 Task: Open the business process manual by lucidchart template from the template gallery.
Action: Mouse moved to (37, 76)
Screenshot: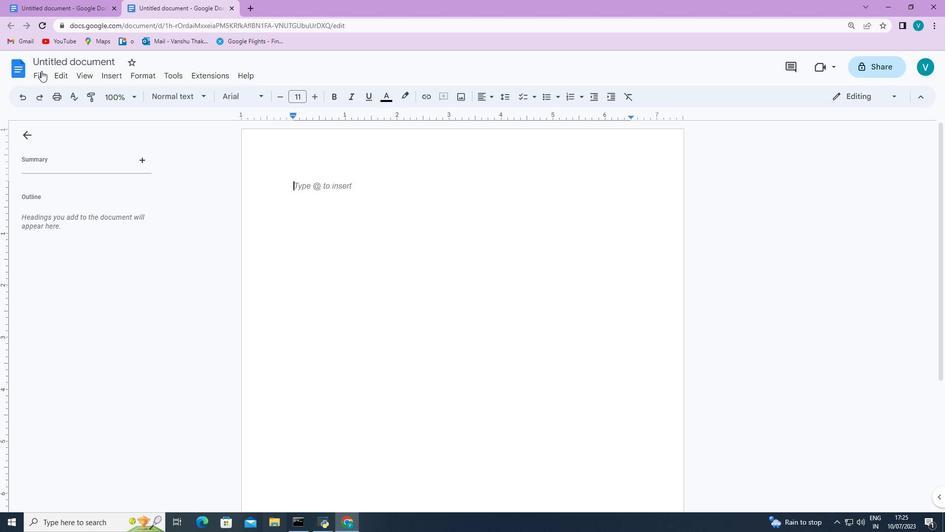 
Action: Mouse pressed left at (37, 76)
Screenshot: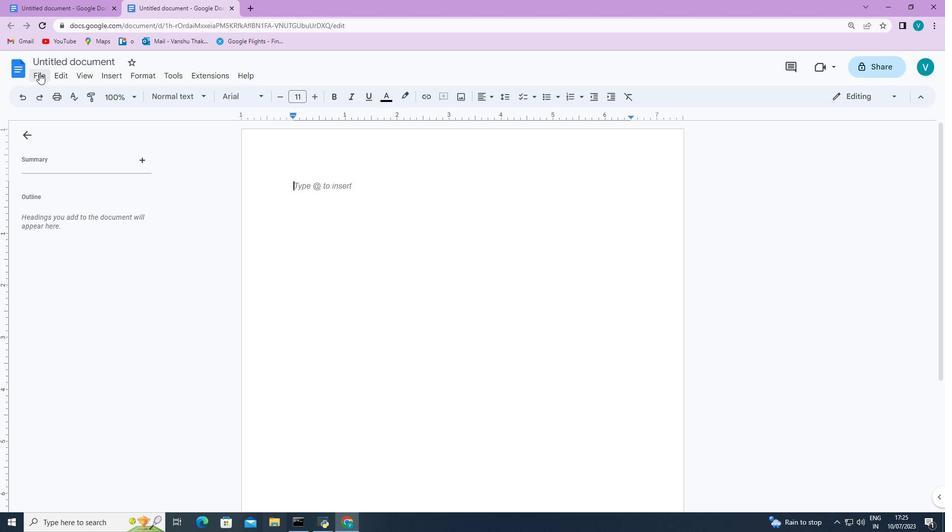 
Action: Mouse moved to (270, 119)
Screenshot: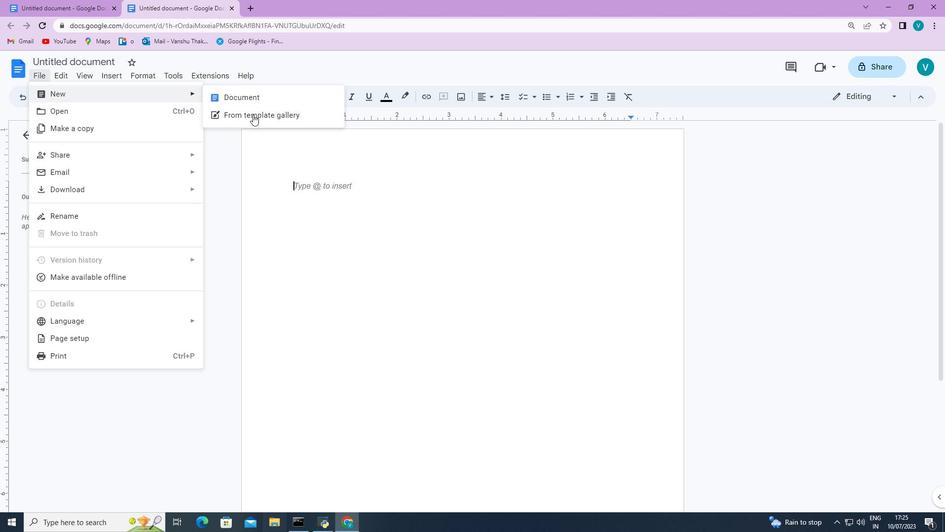
Action: Mouse pressed left at (270, 119)
Screenshot: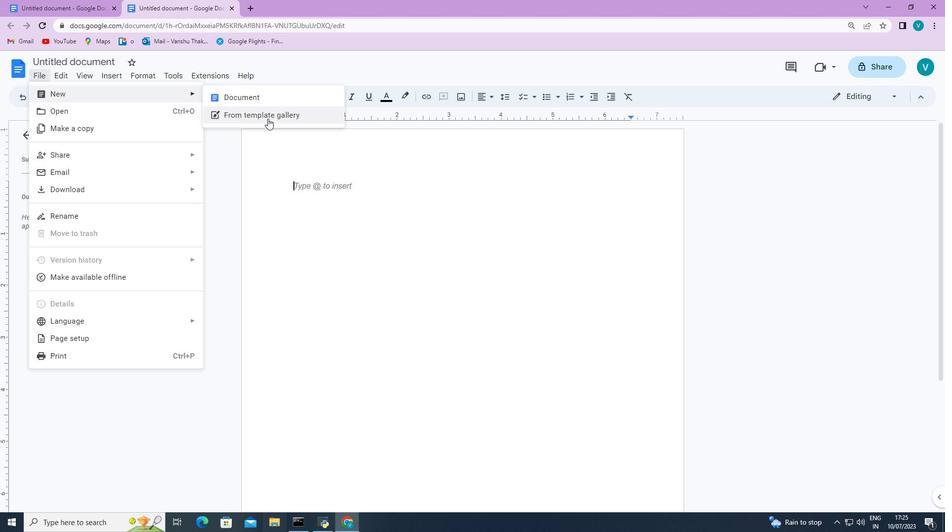 
Action: Mouse moved to (519, 197)
Screenshot: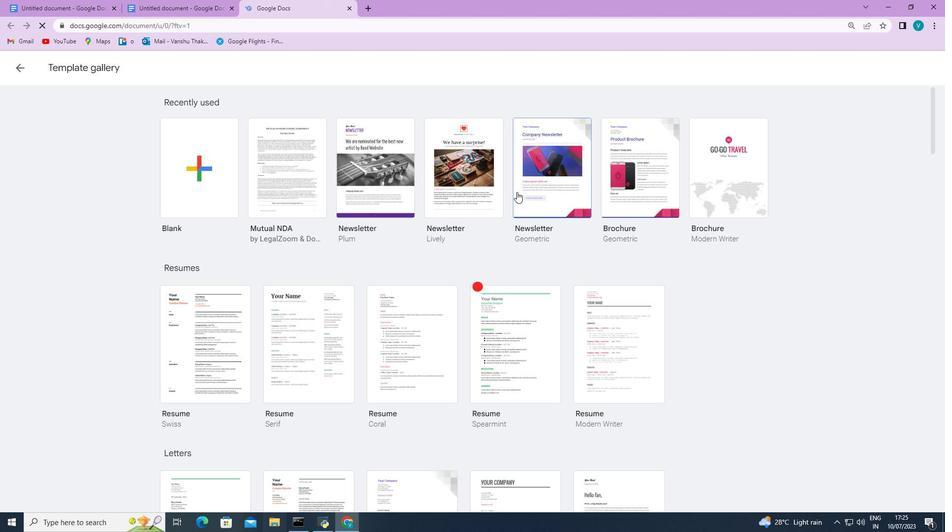 
Action: Mouse scrolled (519, 197) with delta (0, 0)
Screenshot: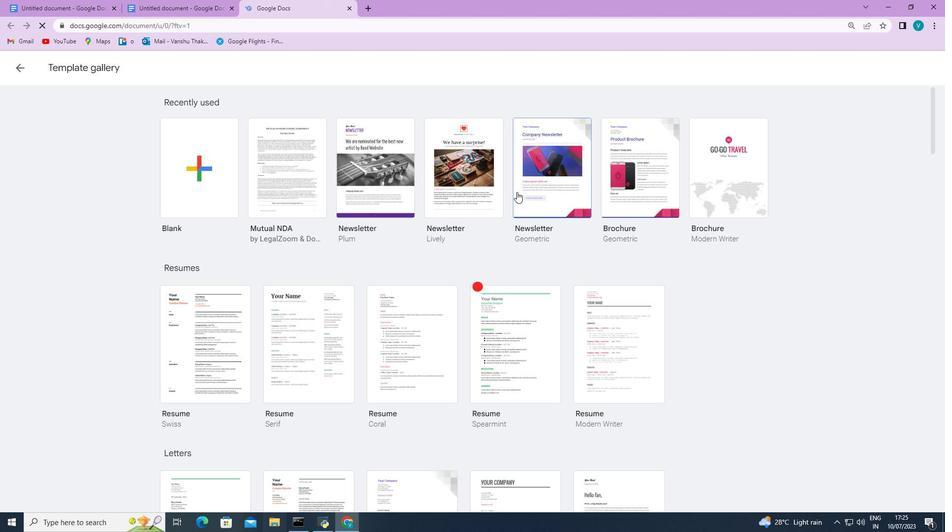 
Action: Mouse moved to (519, 198)
Screenshot: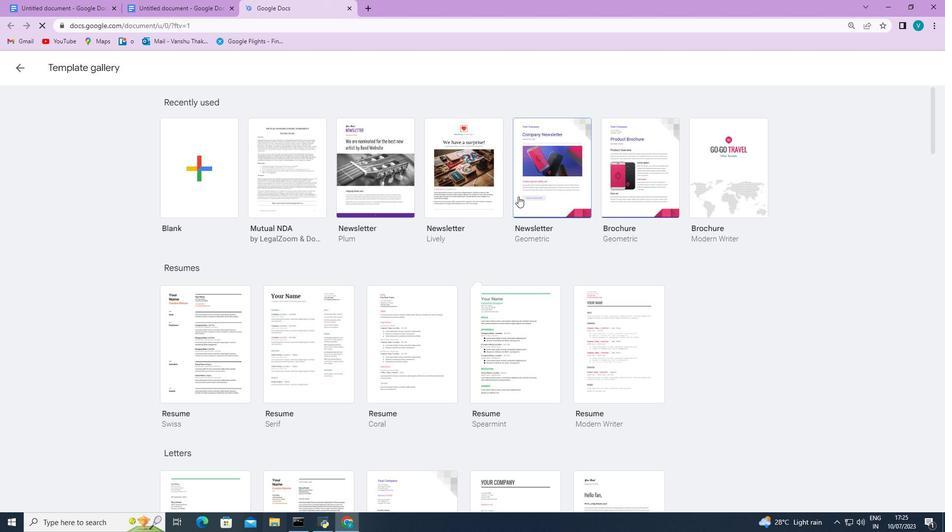 
Action: Mouse scrolled (519, 197) with delta (0, 0)
Screenshot: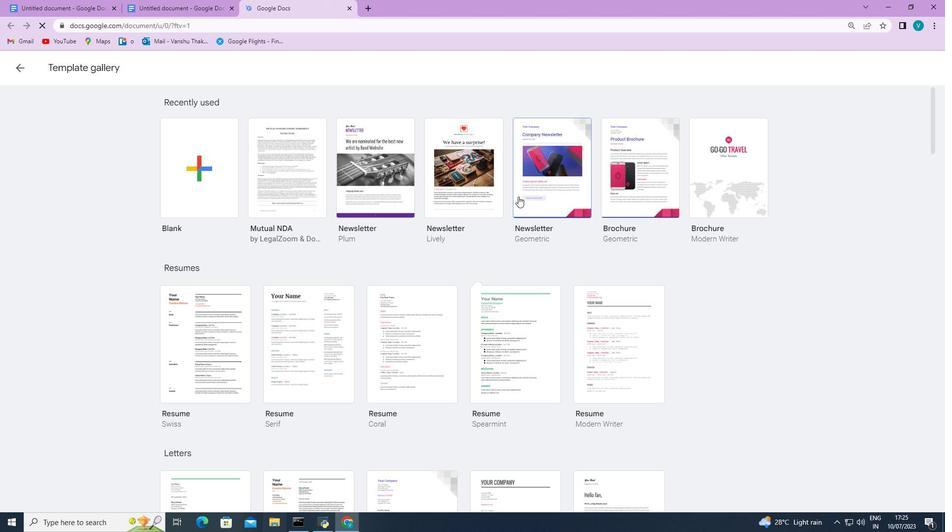 
Action: Mouse scrolled (519, 197) with delta (0, 0)
Screenshot: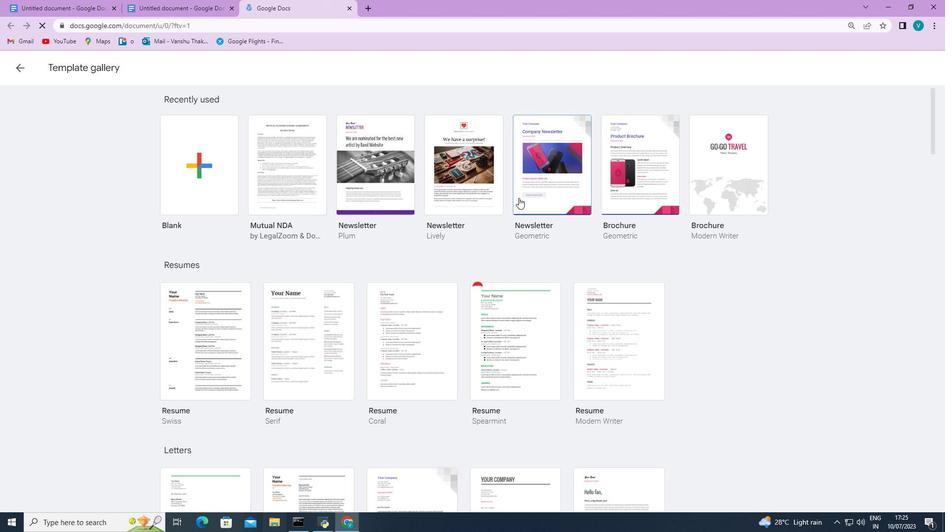 
Action: Mouse scrolled (519, 197) with delta (0, 0)
Screenshot: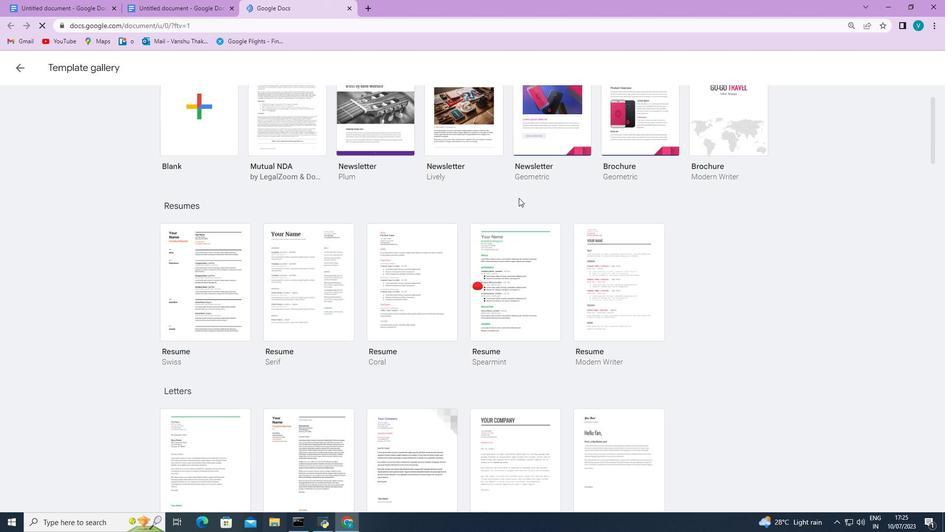 
Action: Mouse scrolled (519, 197) with delta (0, 0)
Screenshot: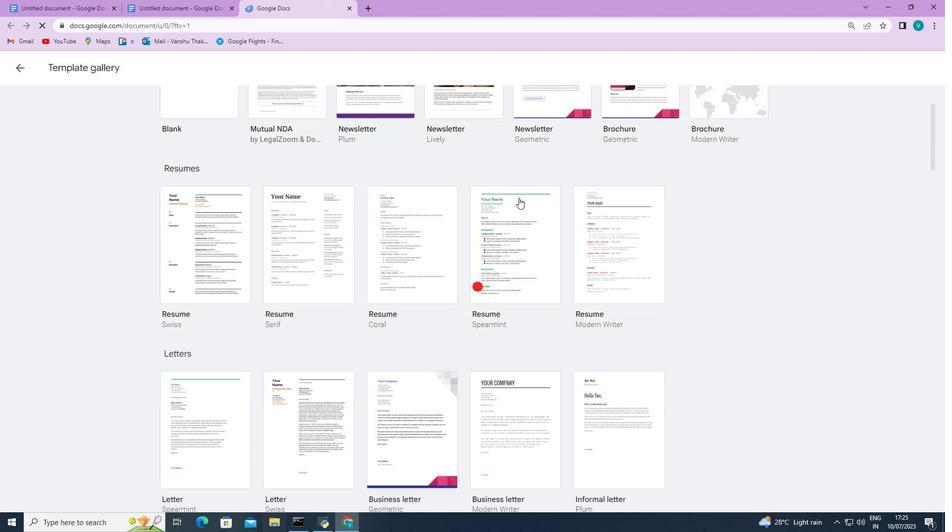 
Action: Mouse scrolled (519, 197) with delta (0, 0)
Screenshot: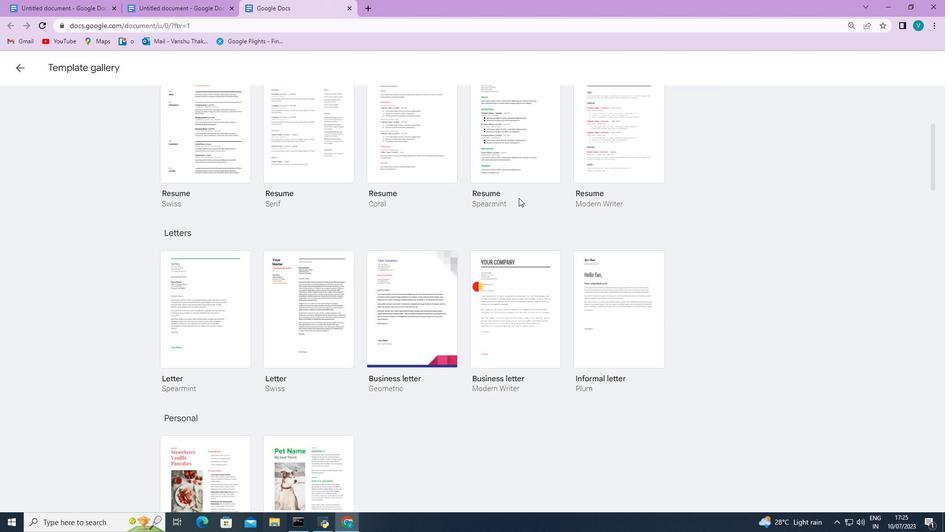 
Action: Mouse scrolled (519, 197) with delta (0, 0)
Screenshot: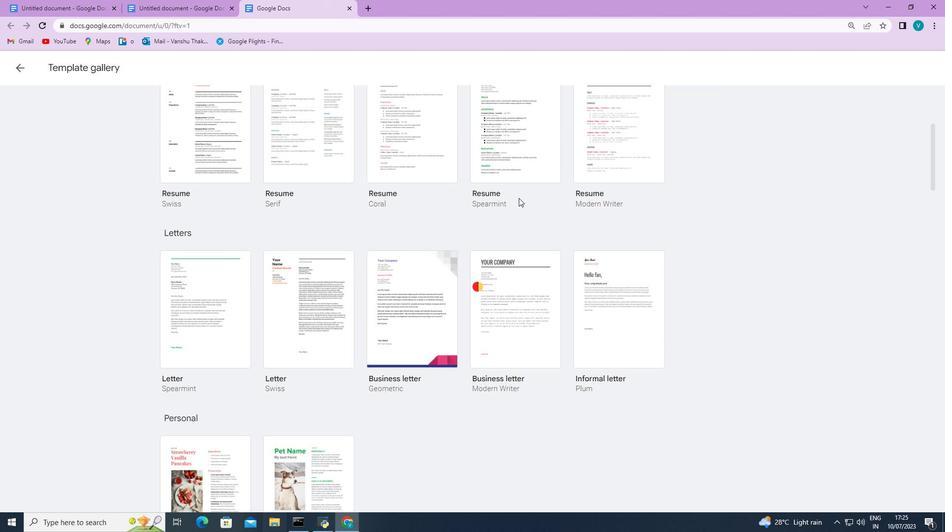 
Action: Mouse scrolled (519, 197) with delta (0, 0)
Screenshot: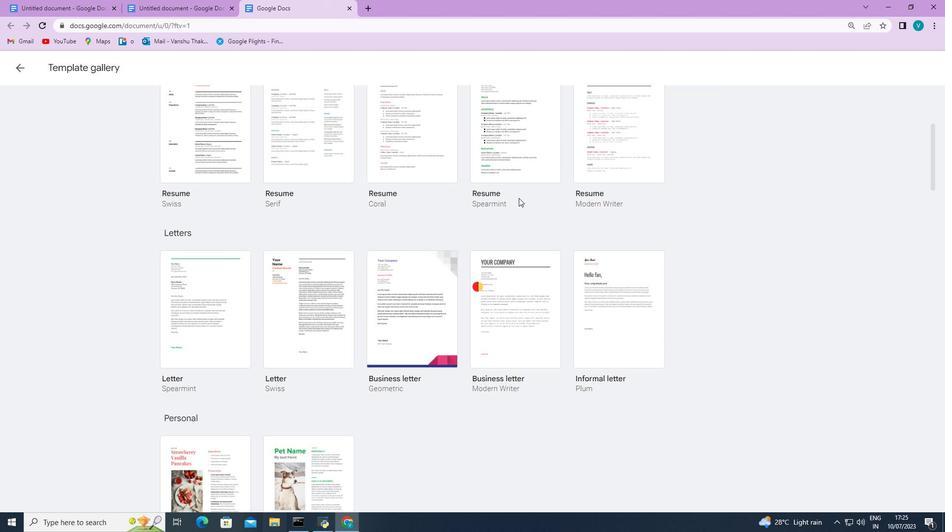
Action: Mouse scrolled (519, 197) with delta (0, 0)
Screenshot: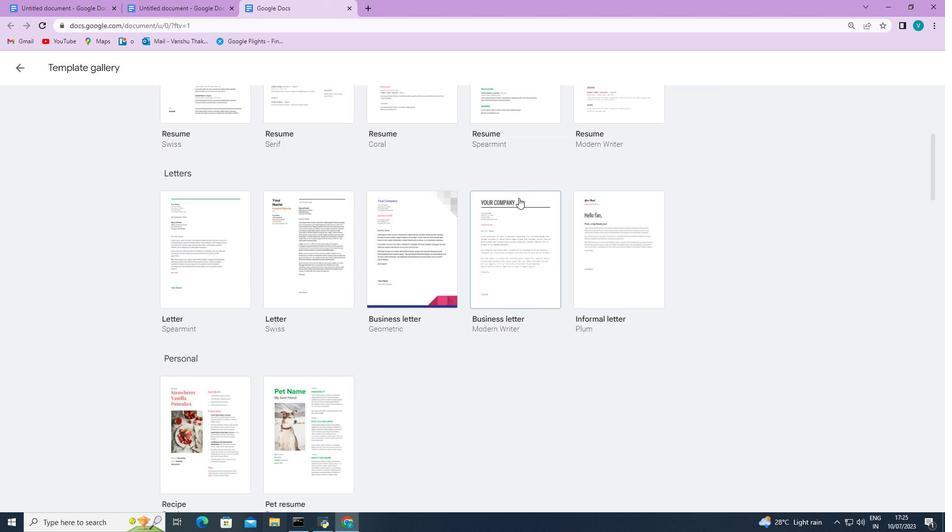 
Action: Mouse scrolled (519, 197) with delta (0, 0)
Screenshot: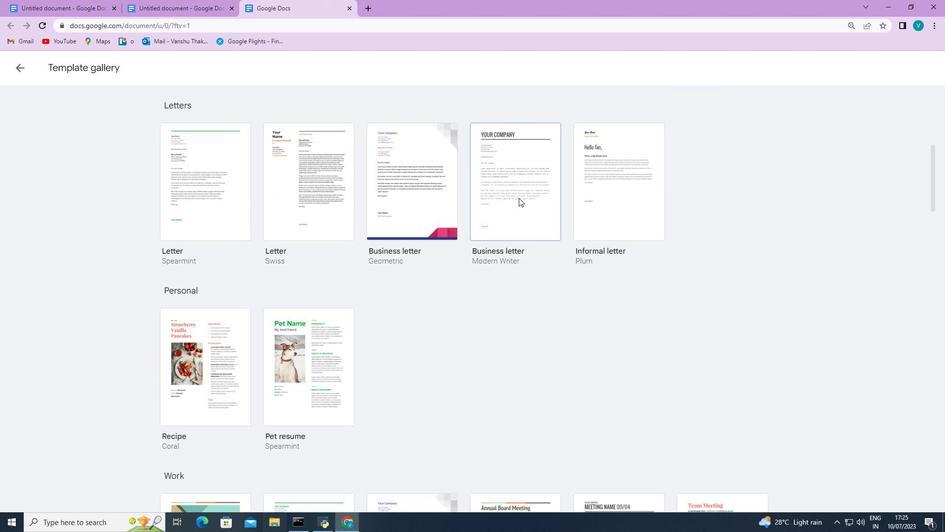 
Action: Mouse scrolled (519, 197) with delta (0, 0)
Screenshot: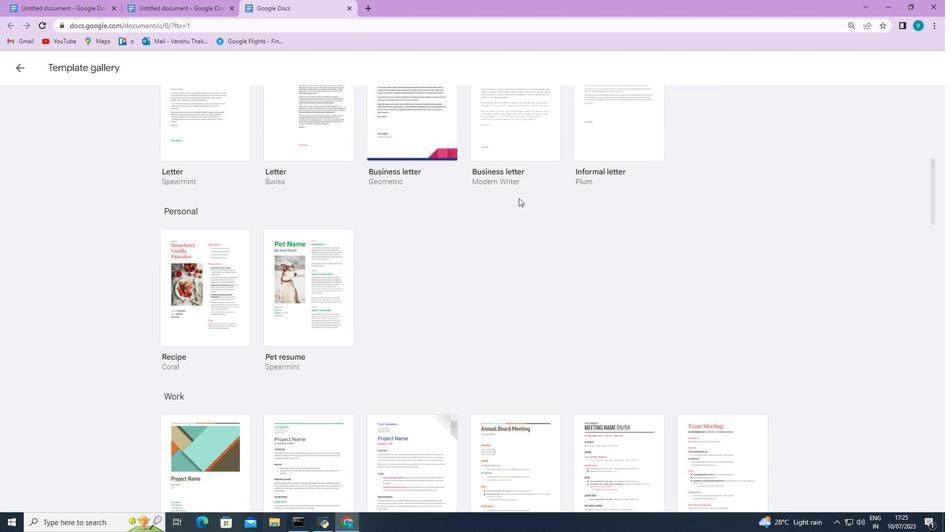 
Action: Mouse scrolled (519, 197) with delta (0, 0)
Screenshot: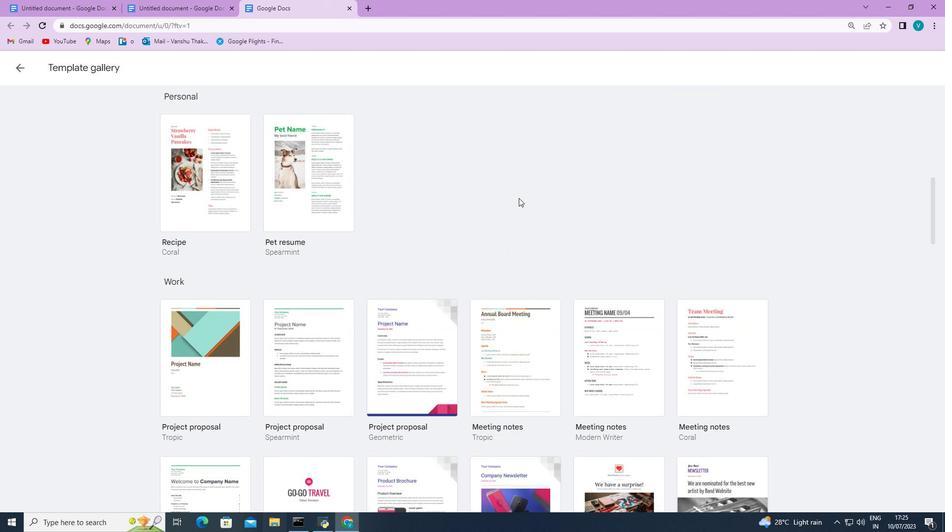 
Action: Mouse scrolled (519, 197) with delta (0, 0)
Screenshot: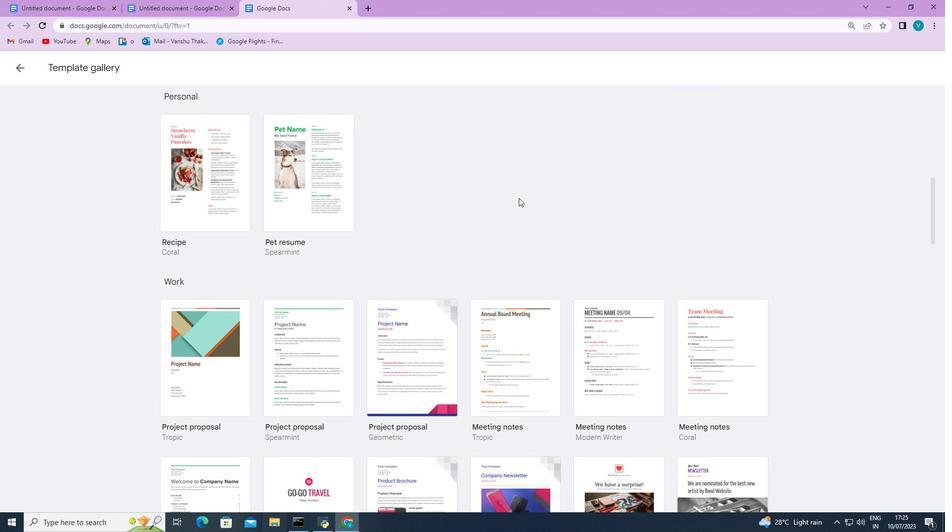 
Action: Mouse scrolled (519, 197) with delta (0, 0)
Screenshot: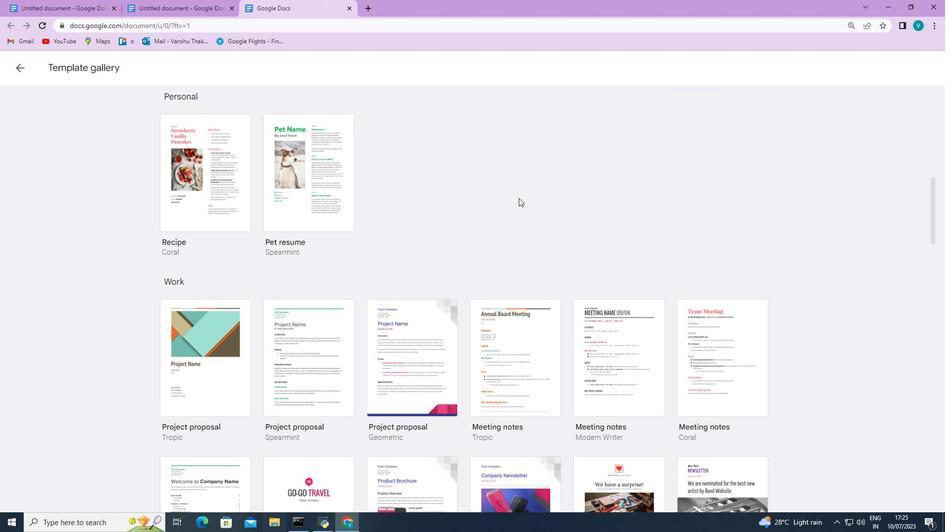 
Action: Mouse scrolled (519, 197) with delta (0, 0)
Screenshot: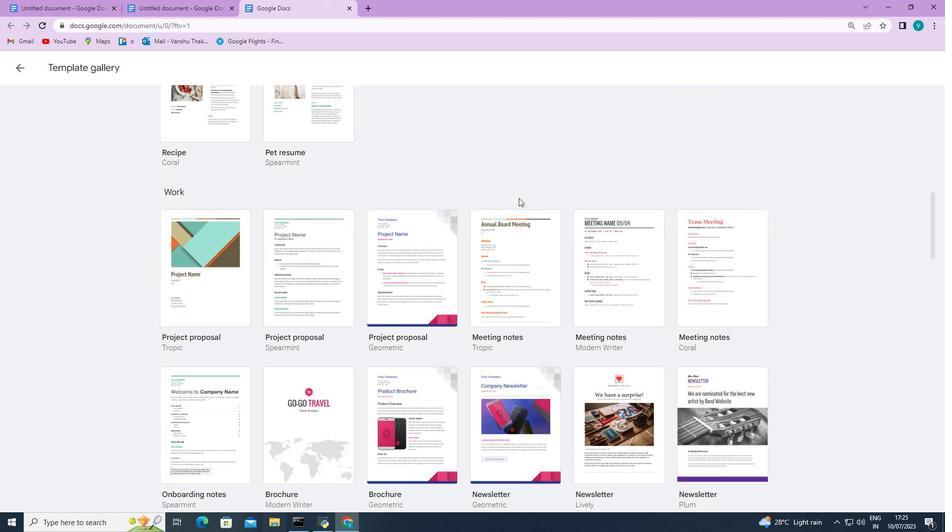
Action: Mouse scrolled (519, 197) with delta (0, 0)
Screenshot: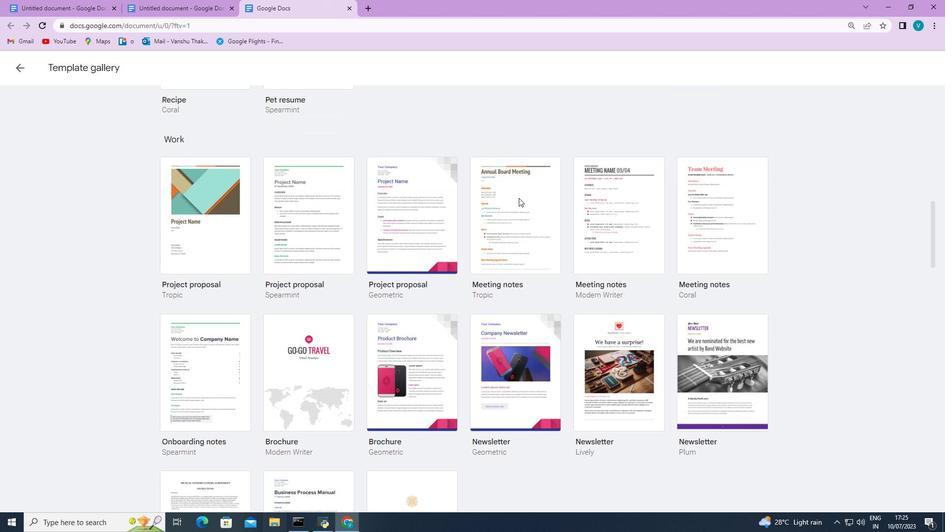 
Action: Mouse scrolled (519, 197) with delta (0, 0)
Screenshot: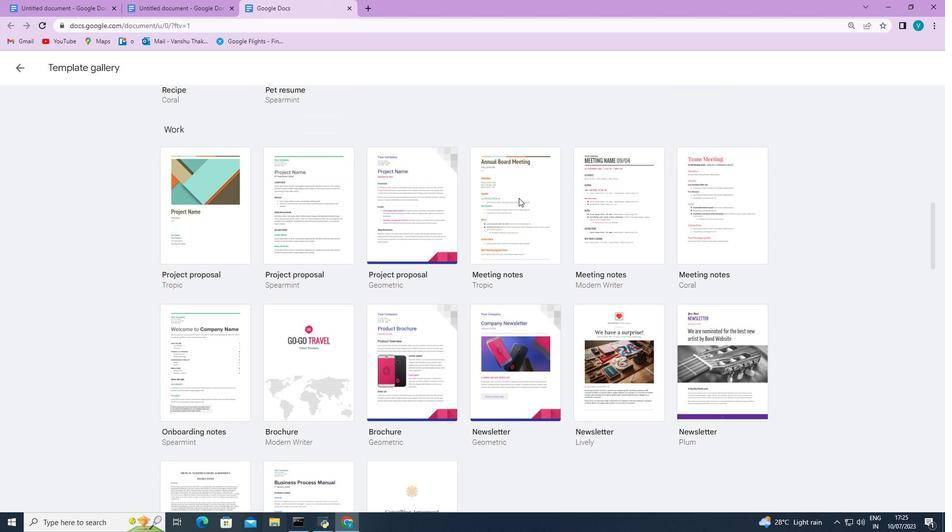 
Action: Mouse scrolled (519, 197) with delta (0, 0)
Screenshot: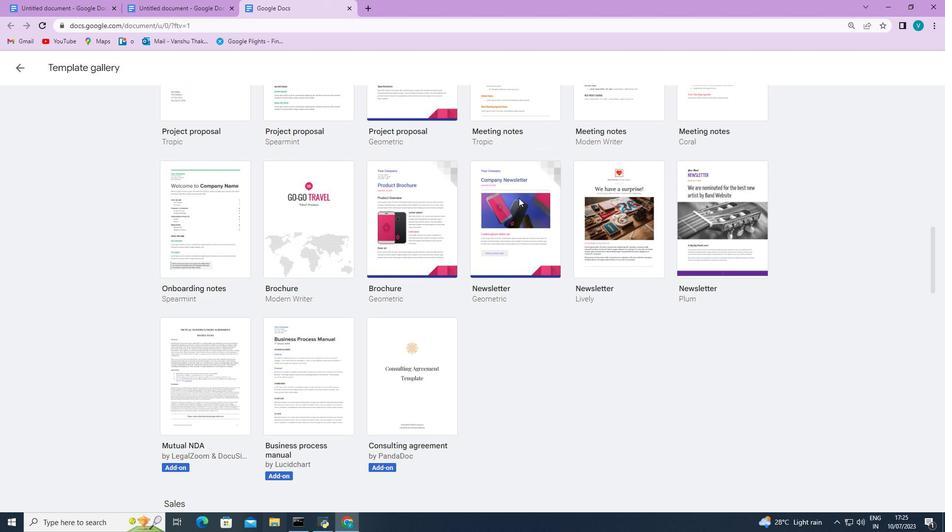 
Action: Mouse moved to (326, 314)
Screenshot: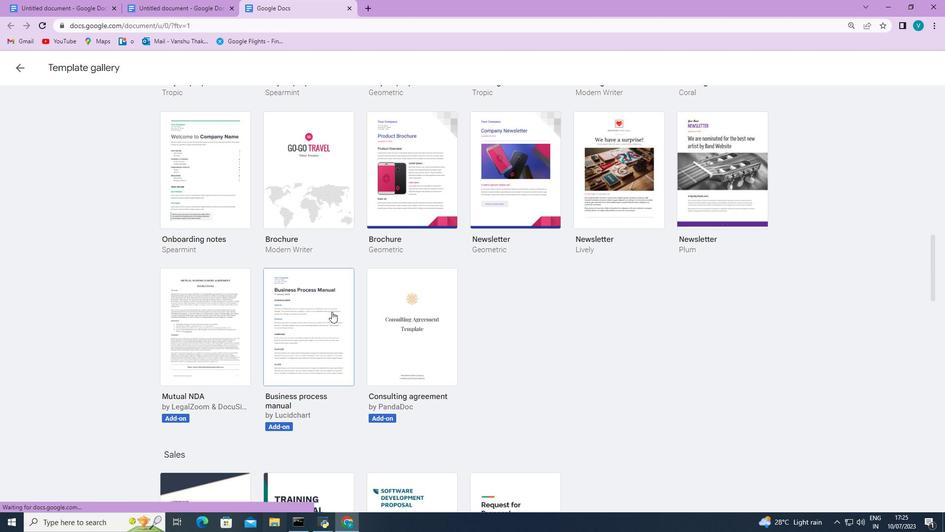 
Action: Mouse pressed left at (326, 314)
Screenshot: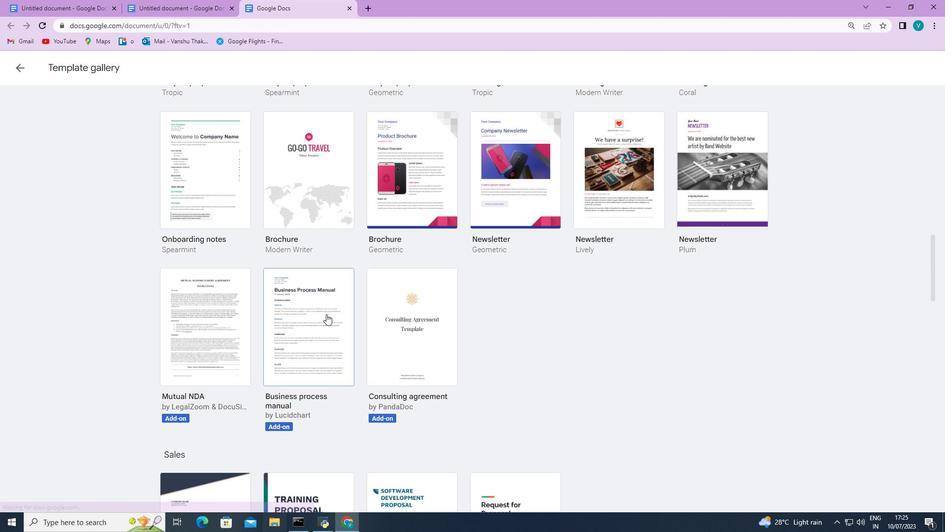 
Action: Mouse moved to (326, 314)
Screenshot: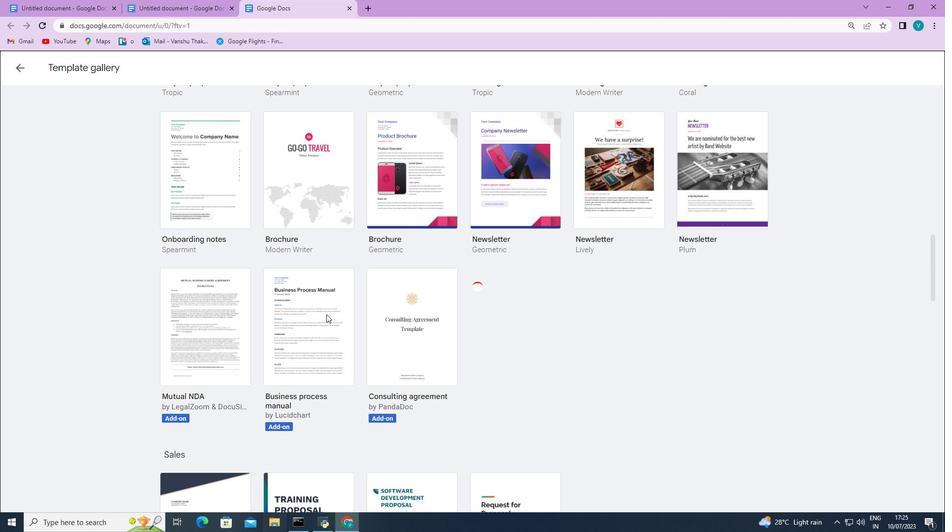 
Action: Mouse scrolled (326, 313) with delta (0, 0)
Screenshot: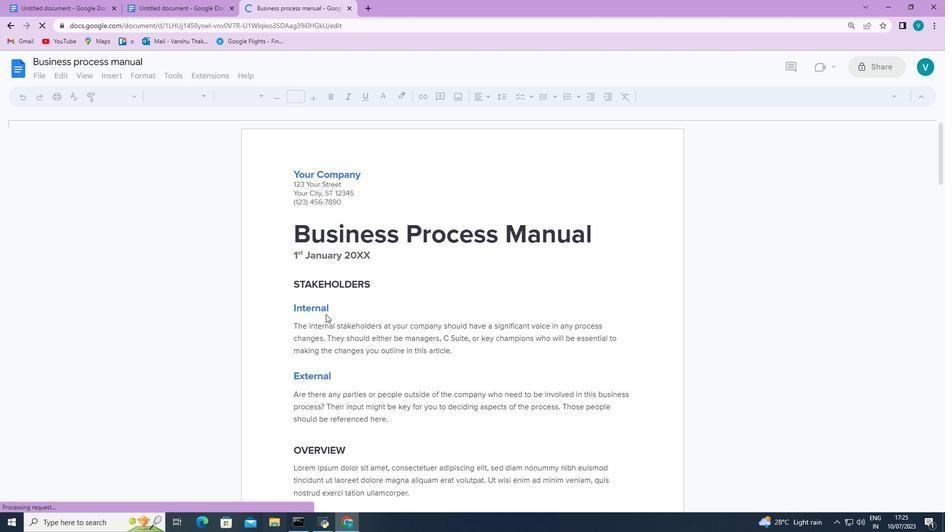 
Action: Mouse scrolled (326, 313) with delta (0, 0)
Screenshot: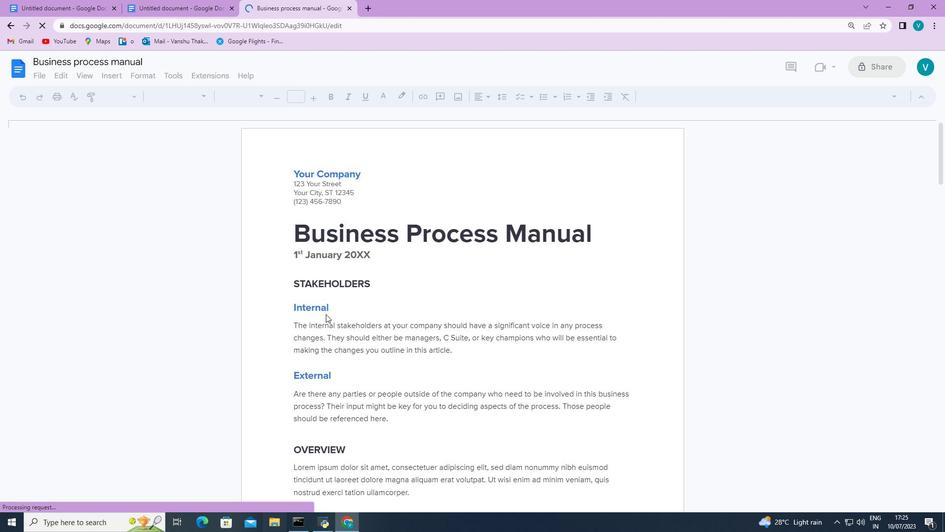 
Action: Mouse scrolled (326, 313) with delta (0, 0)
Screenshot: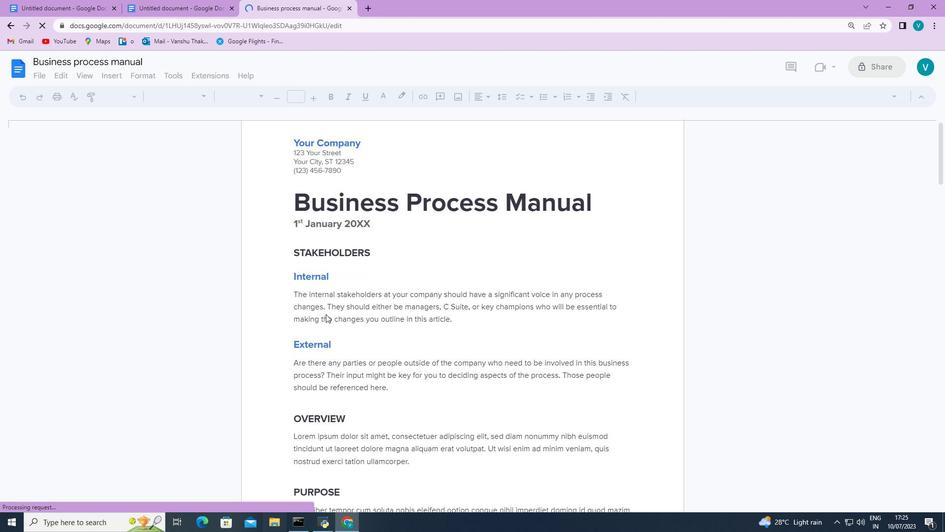 
Action: Mouse scrolled (326, 313) with delta (0, 0)
Screenshot: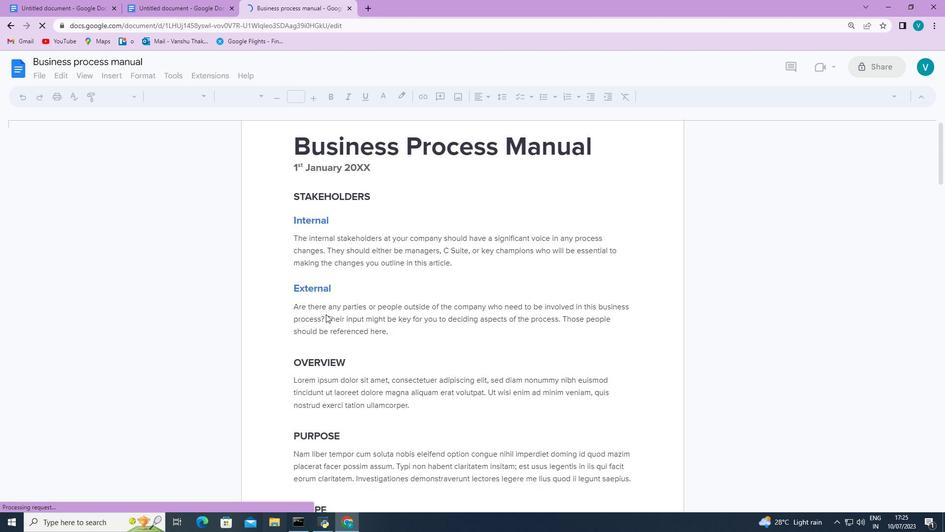 
